 Task: Add Nature's Path Smart Bran Cereal to the cart.
Action: Mouse moved to (734, 275)
Screenshot: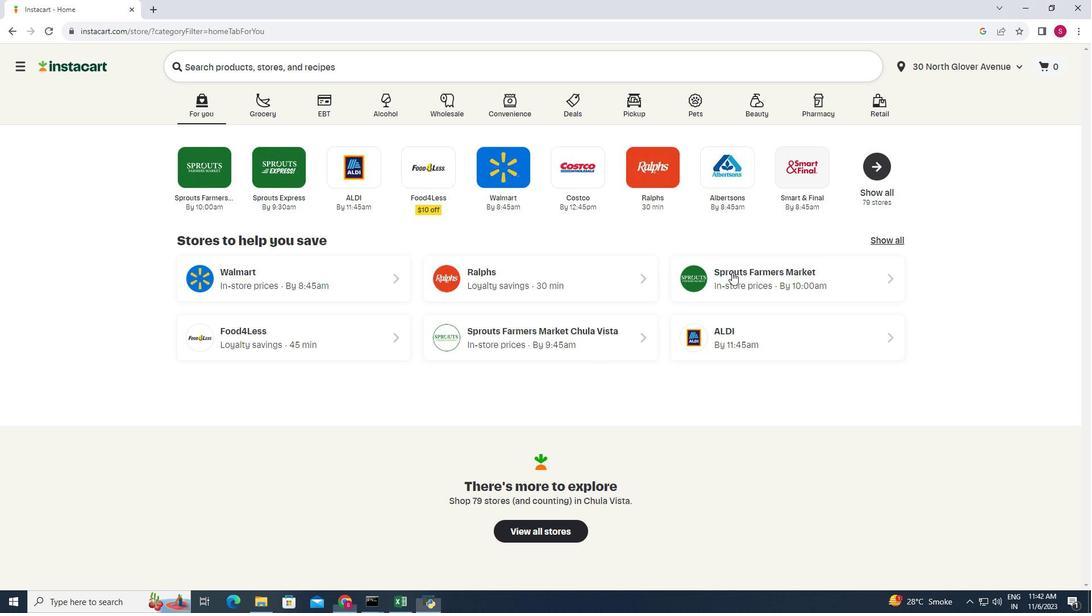 
Action: Mouse pressed left at (734, 275)
Screenshot: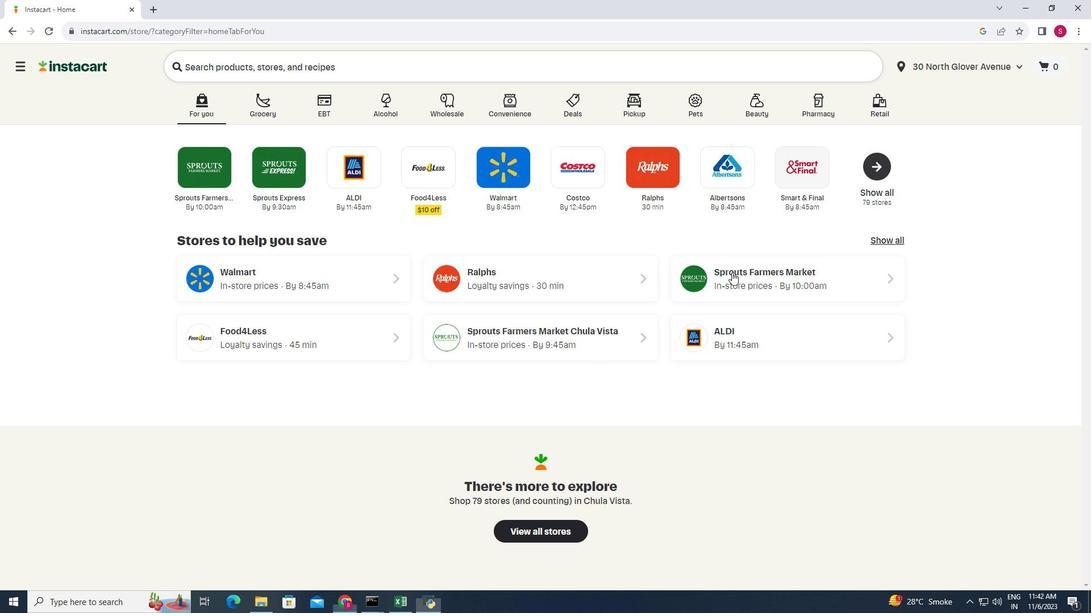 
Action: Mouse moved to (93, 446)
Screenshot: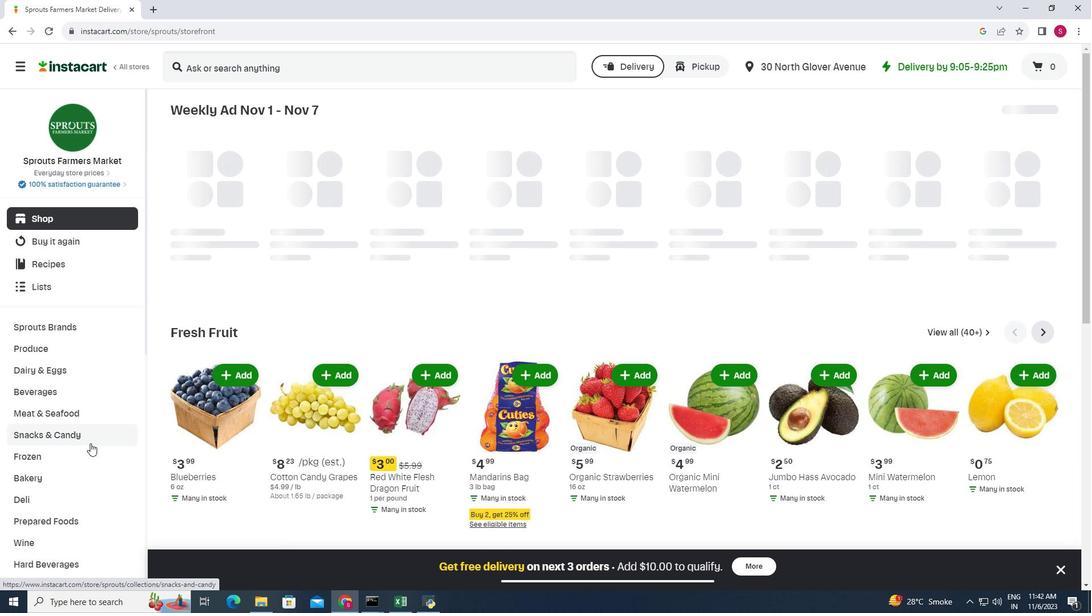 
Action: Mouse scrolled (93, 446) with delta (0, 0)
Screenshot: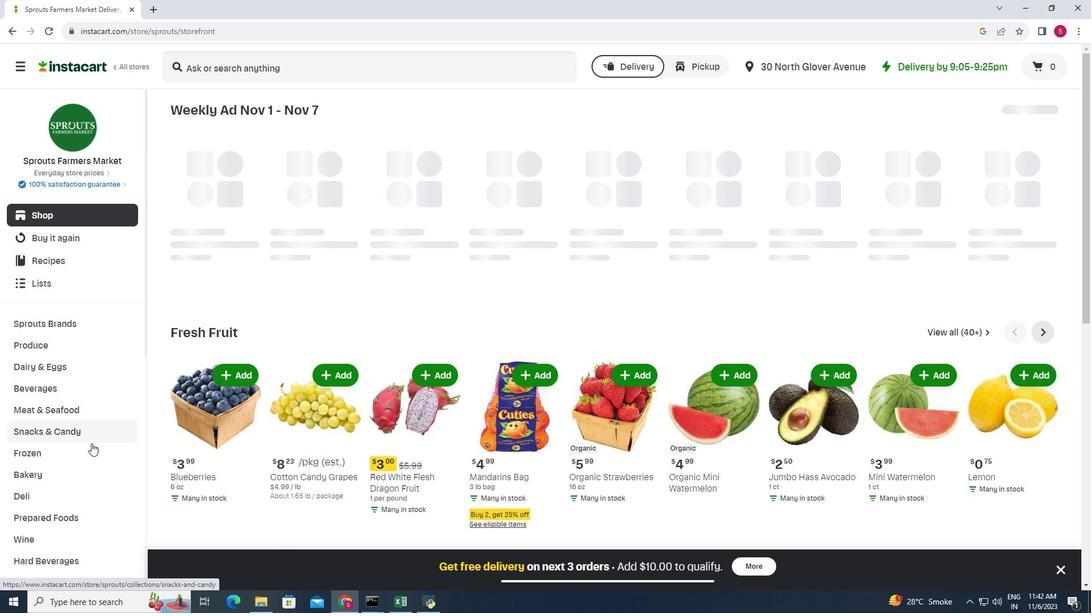 
Action: Mouse moved to (93, 446)
Screenshot: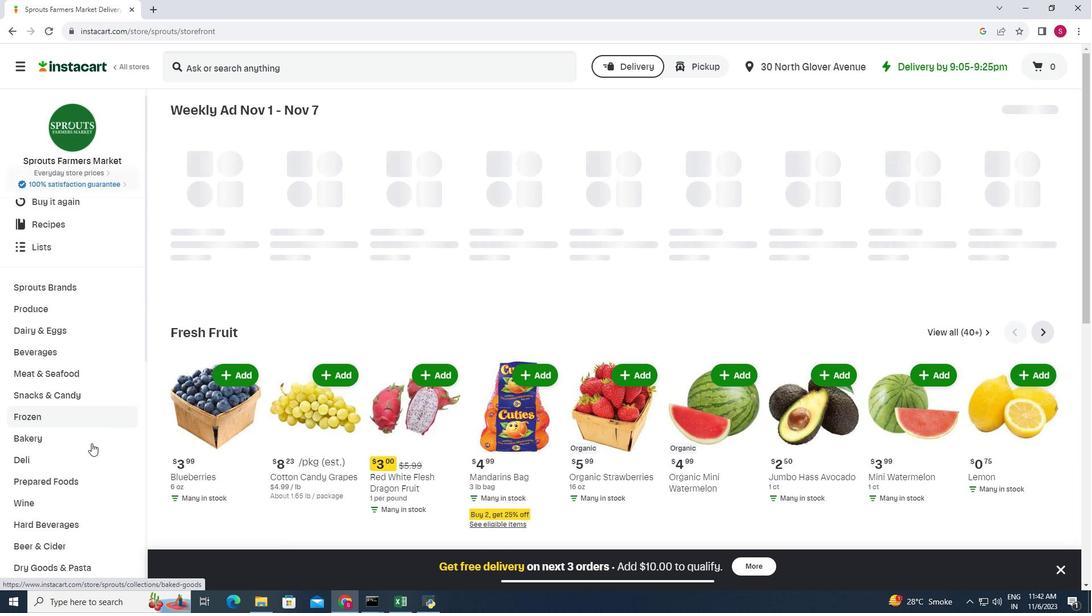 
Action: Mouse scrolled (93, 446) with delta (0, 0)
Screenshot: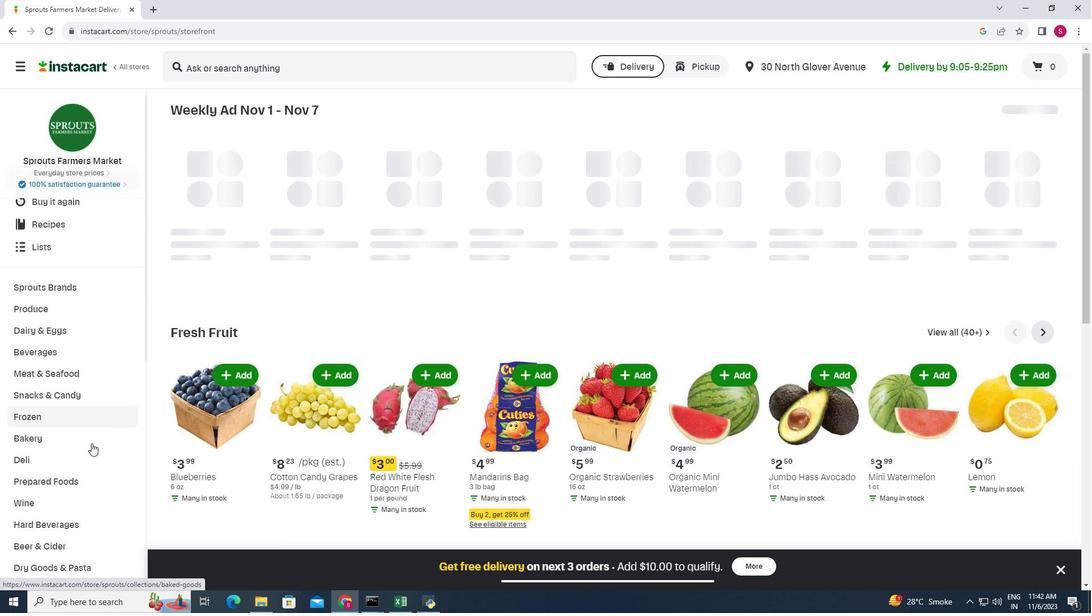 
Action: Mouse moved to (88, 459)
Screenshot: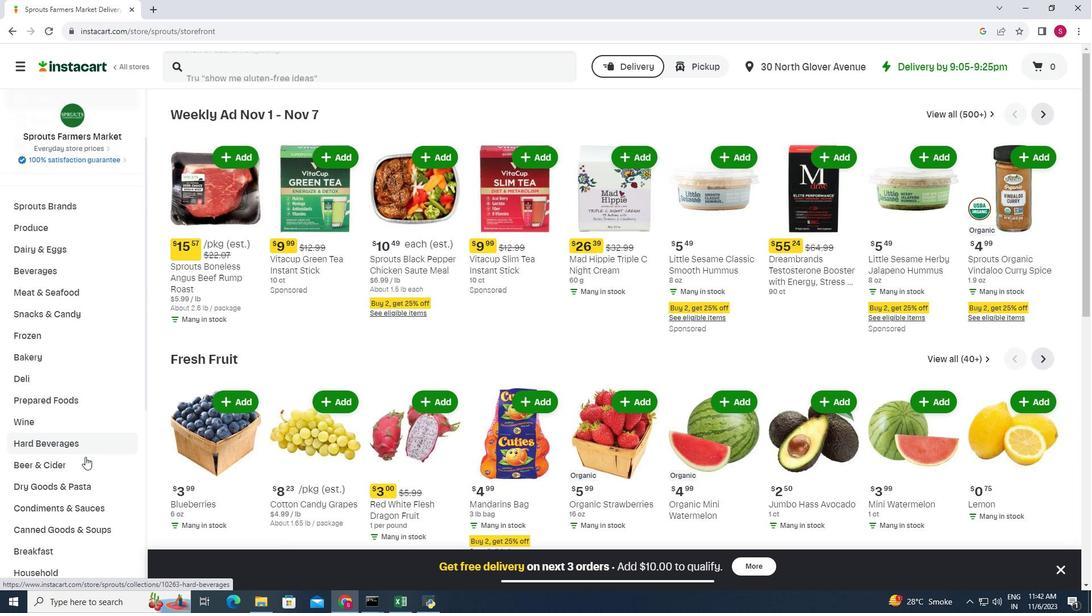 
Action: Mouse scrolled (88, 459) with delta (0, 0)
Screenshot: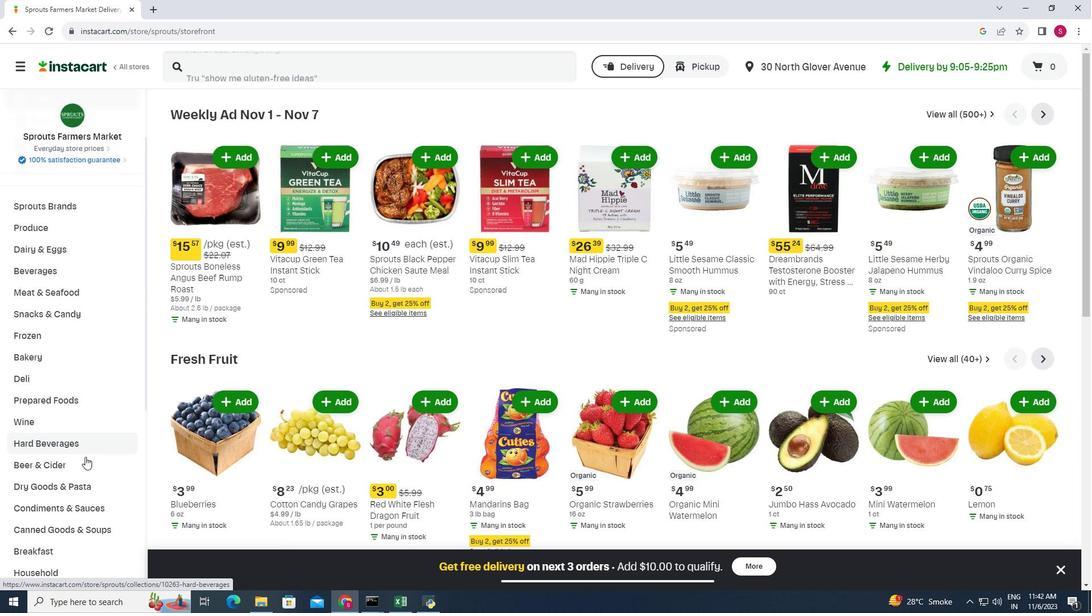 
Action: Mouse moved to (74, 501)
Screenshot: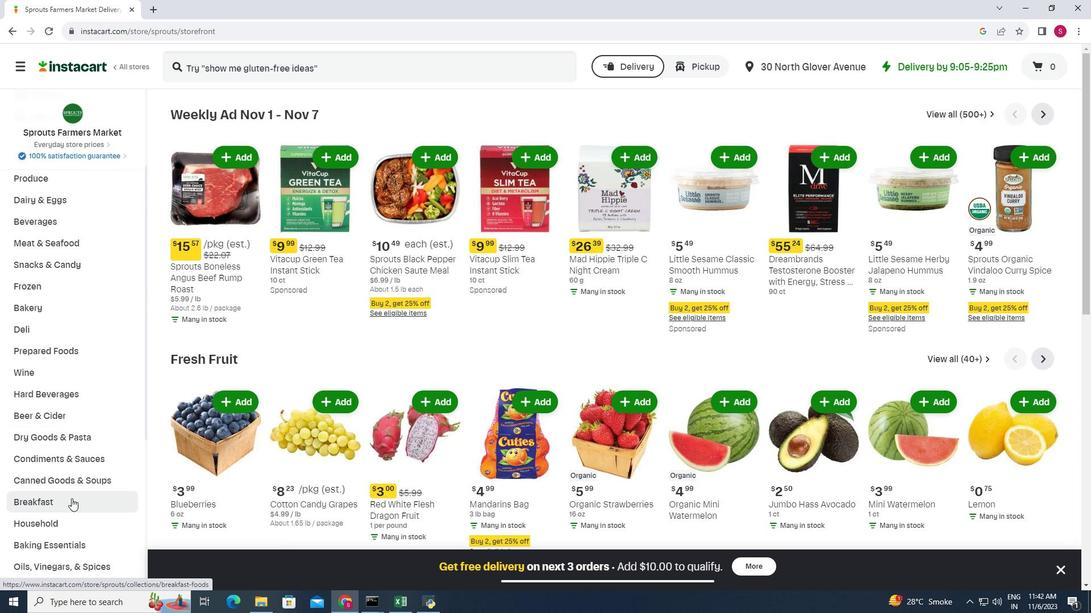 
Action: Mouse pressed left at (74, 501)
Screenshot: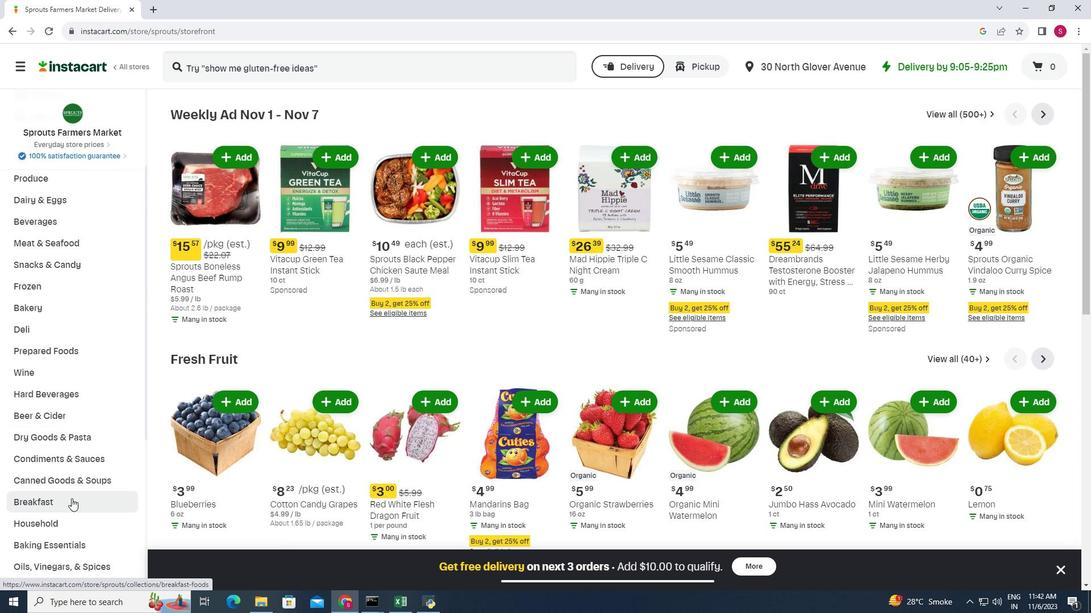 
Action: Mouse moved to (839, 139)
Screenshot: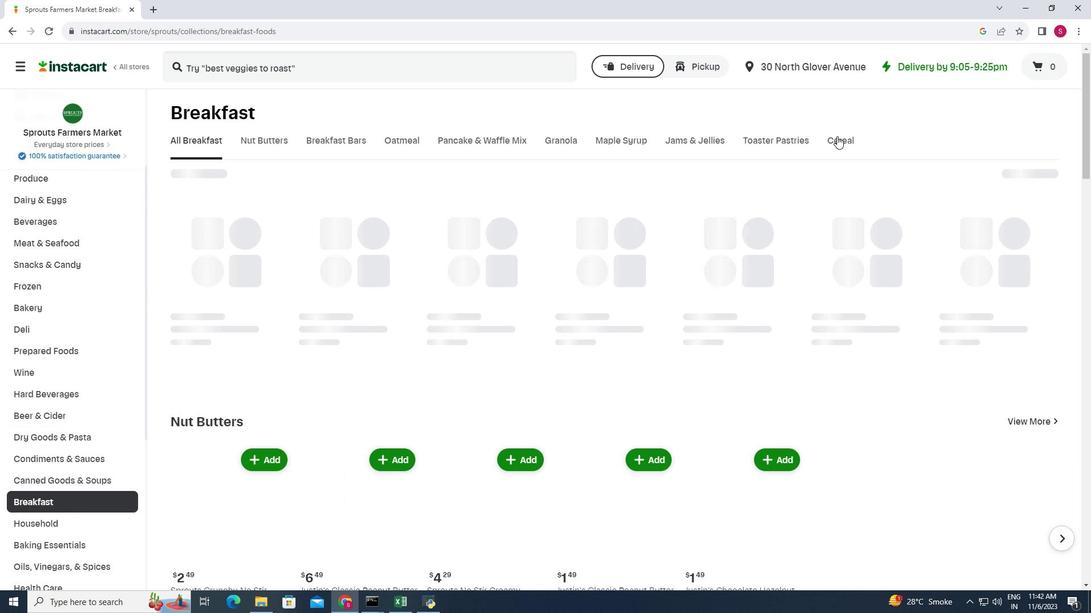 
Action: Mouse pressed left at (839, 139)
Screenshot: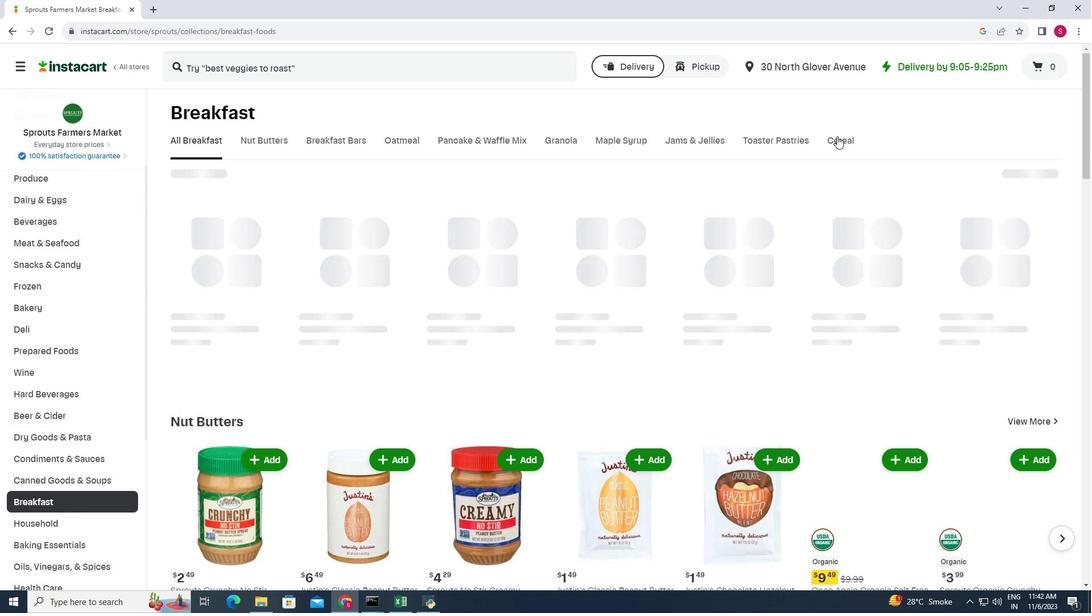 
Action: Mouse moved to (502, 181)
Screenshot: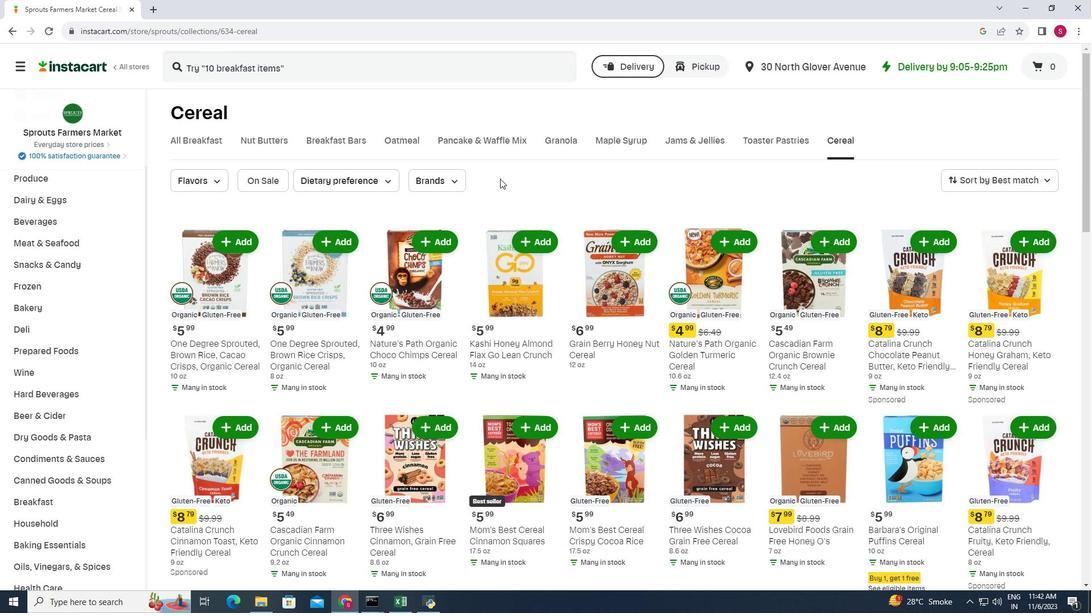
Action: Mouse scrolled (502, 181) with delta (0, 0)
Screenshot: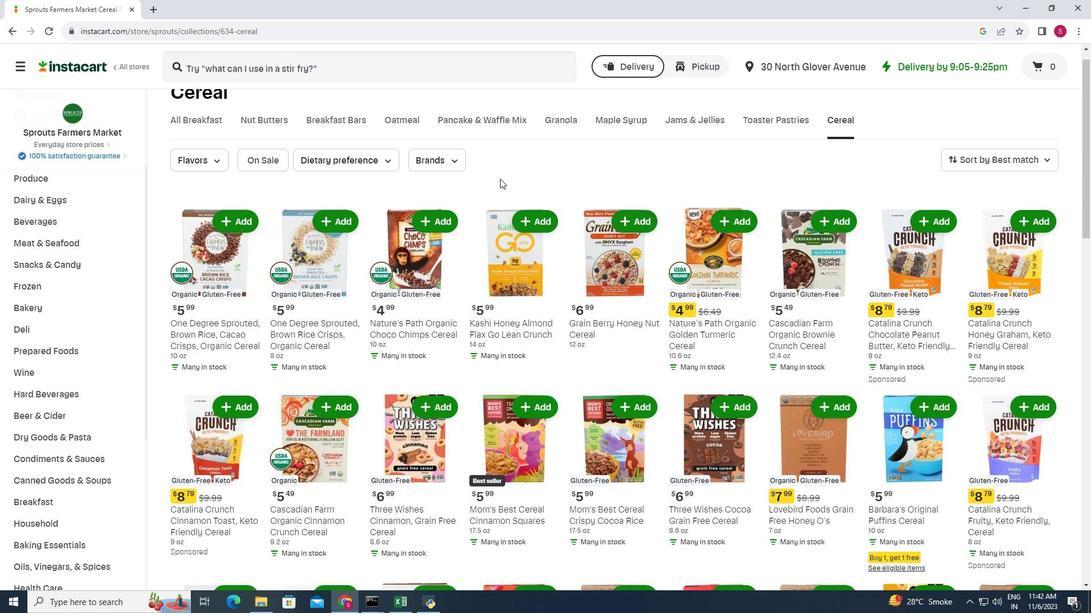 
Action: Mouse moved to (475, 204)
Screenshot: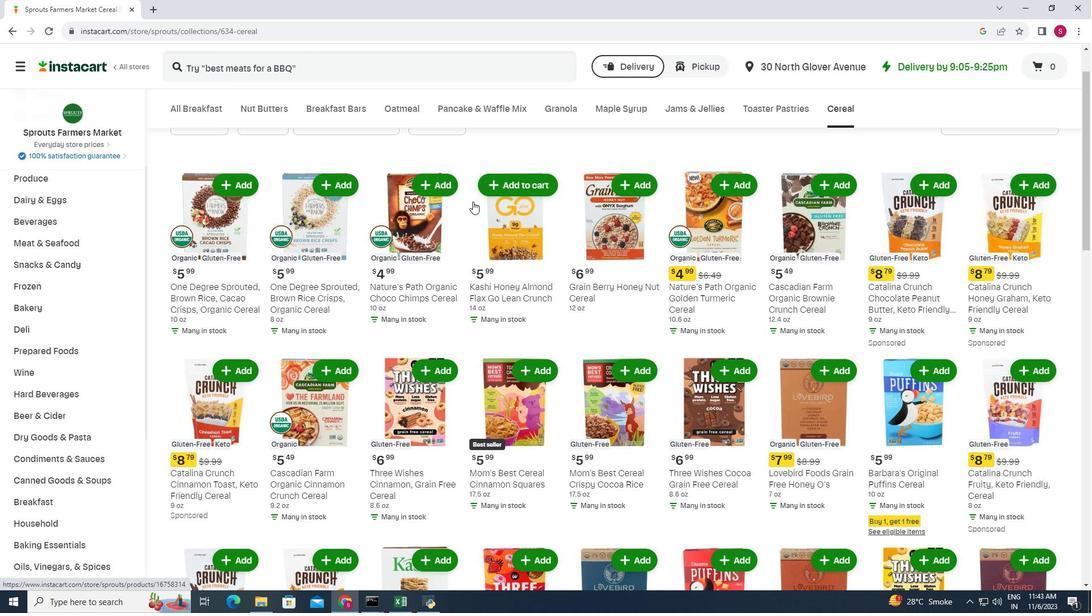 
Action: Mouse scrolled (475, 203) with delta (0, 0)
Screenshot: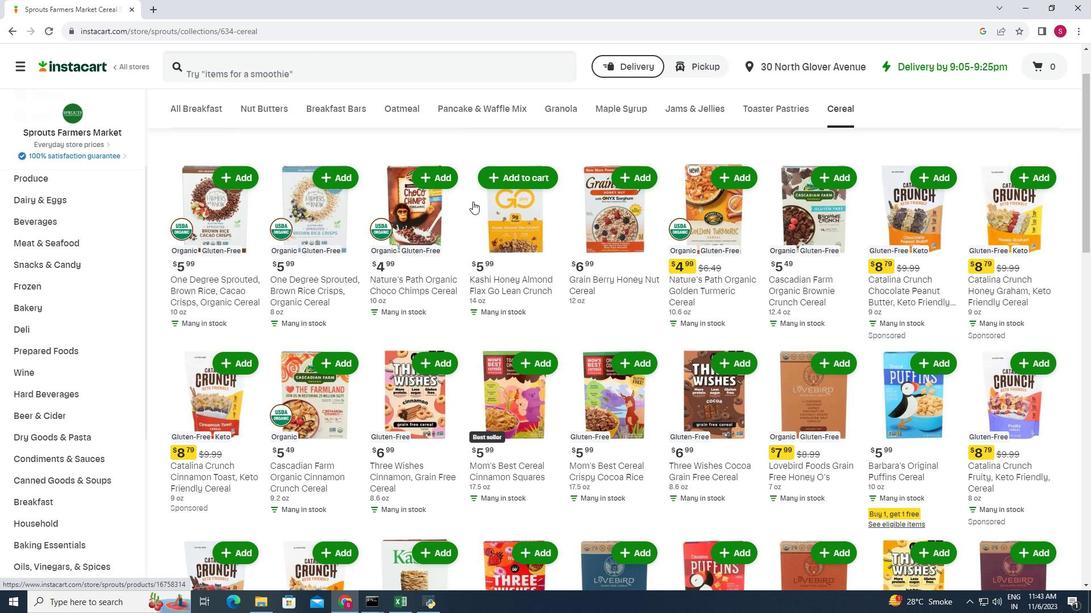 
Action: Mouse moved to (475, 204)
Screenshot: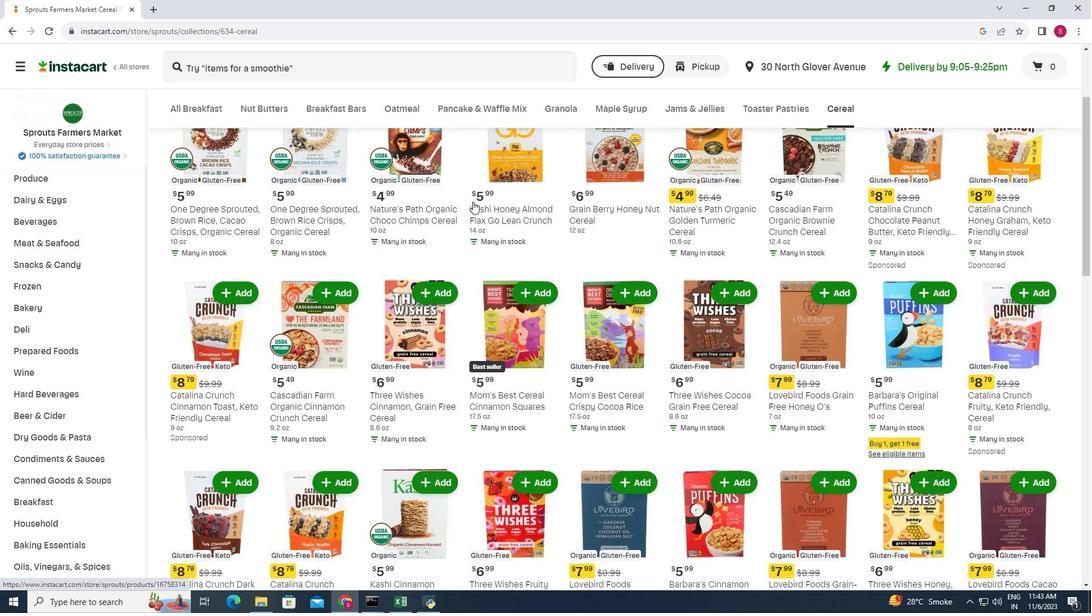 
Action: Mouse scrolled (475, 203) with delta (0, 0)
Screenshot: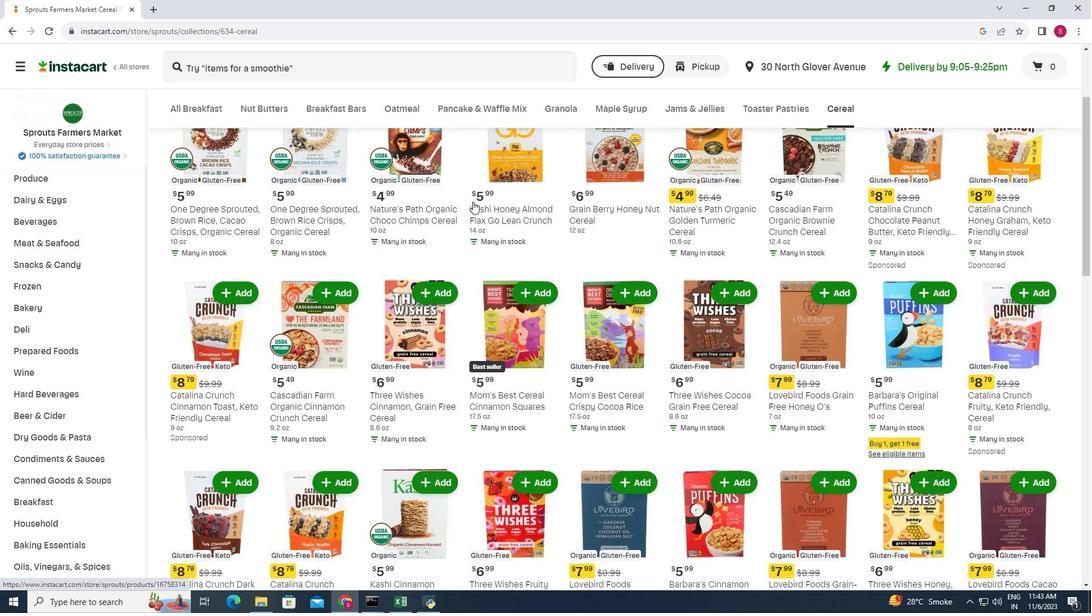
Action: Mouse moved to (461, 196)
Screenshot: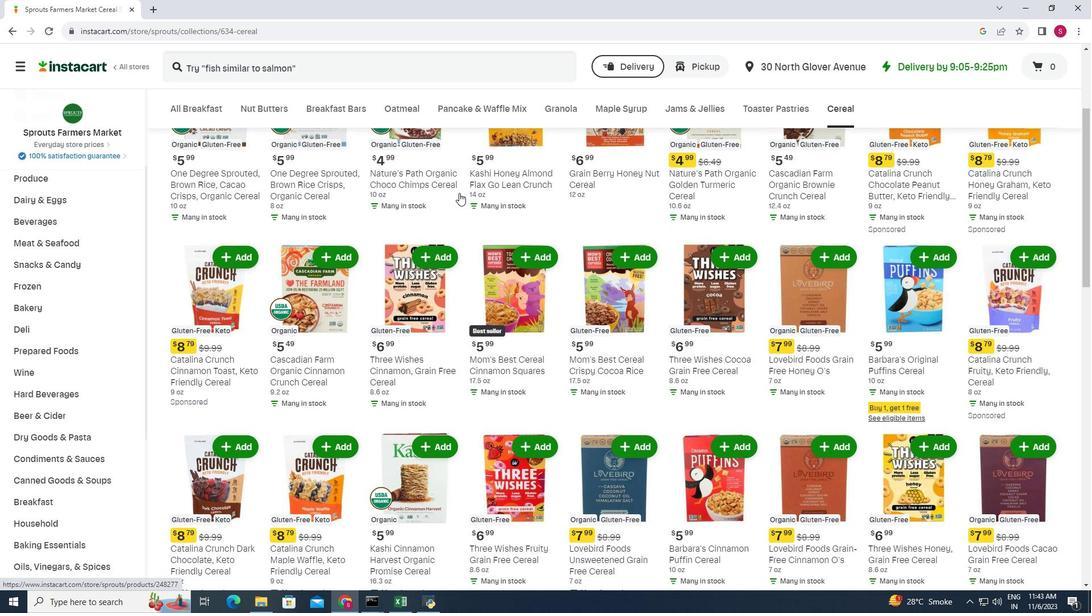 
Action: Mouse scrolled (461, 195) with delta (0, 0)
Screenshot: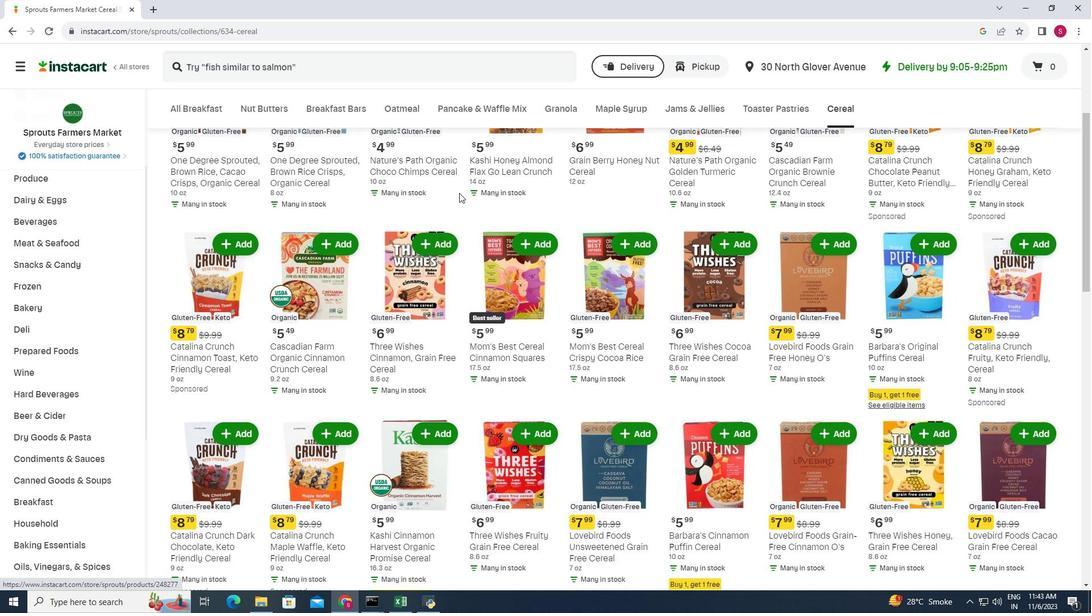 
Action: Mouse moved to (462, 196)
Screenshot: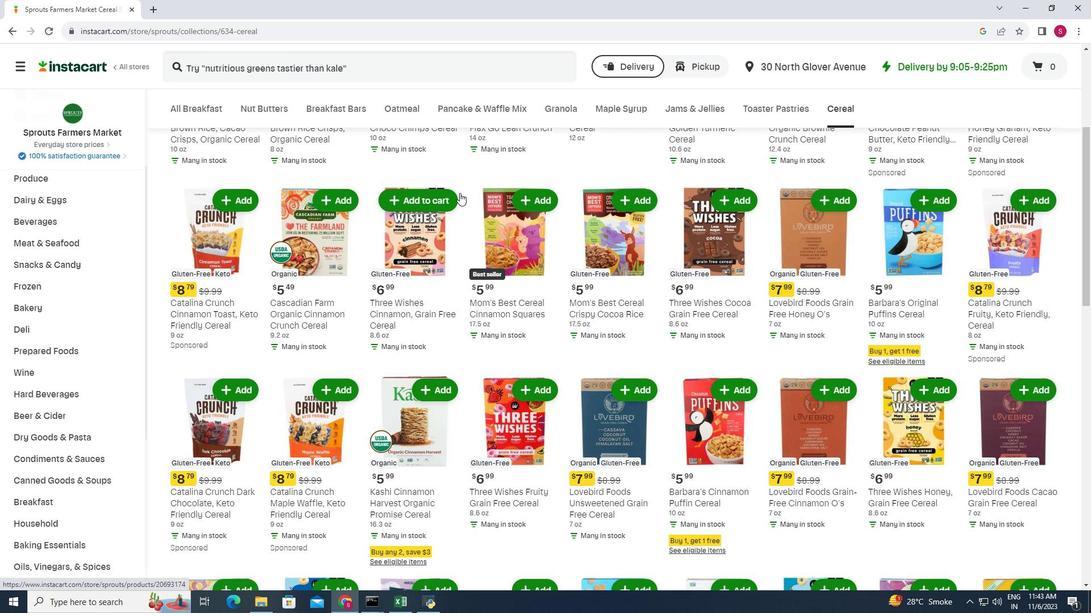 
Action: Mouse scrolled (462, 195) with delta (0, 0)
Screenshot: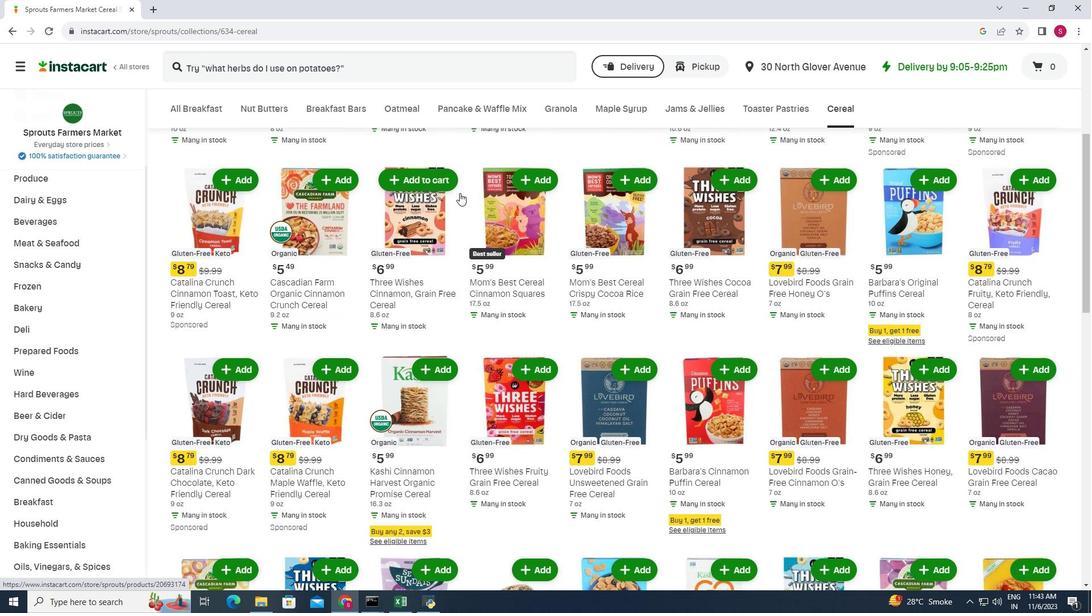 
Action: Mouse scrolled (462, 195) with delta (0, 0)
Screenshot: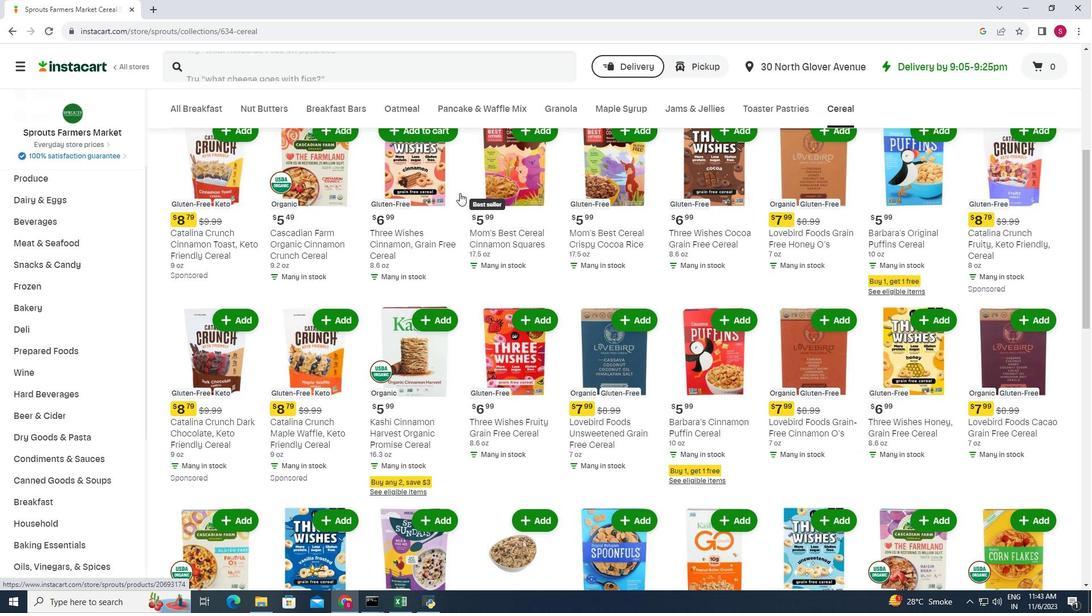 
Action: Mouse scrolled (462, 195) with delta (0, 0)
Screenshot: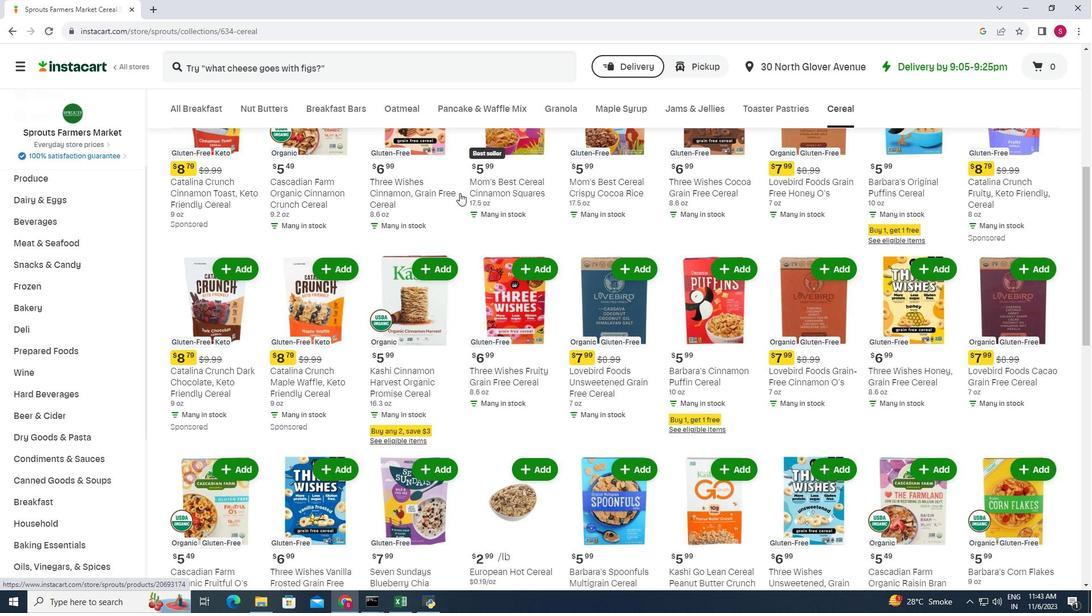 
Action: Mouse moved to (464, 196)
Screenshot: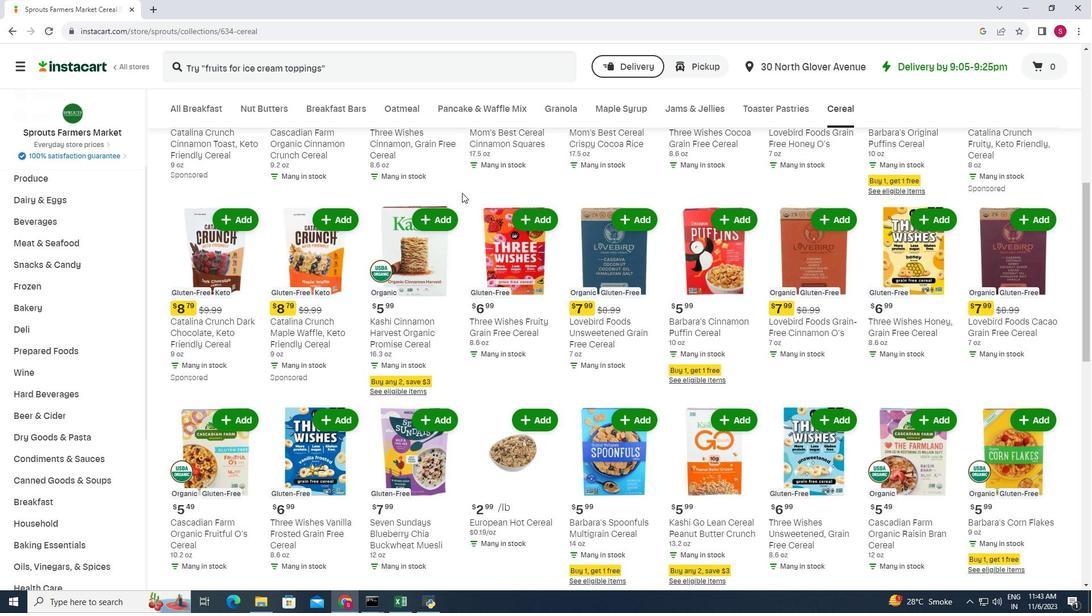 
Action: Mouse scrolled (464, 195) with delta (0, 0)
Screenshot: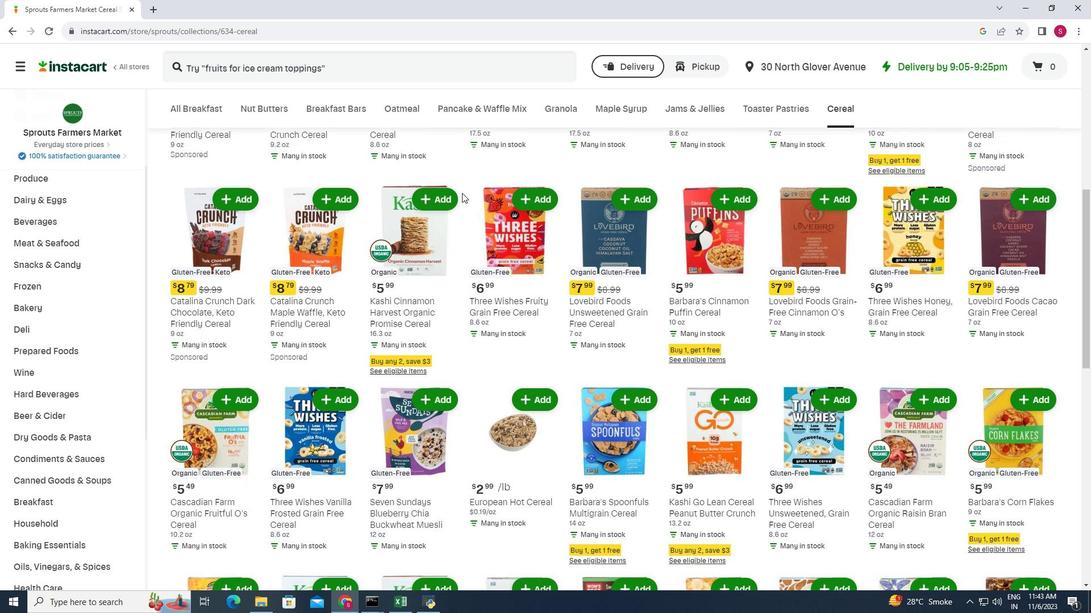 
Action: Mouse scrolled (464, 195) with delta (0, 0)
Screenshot: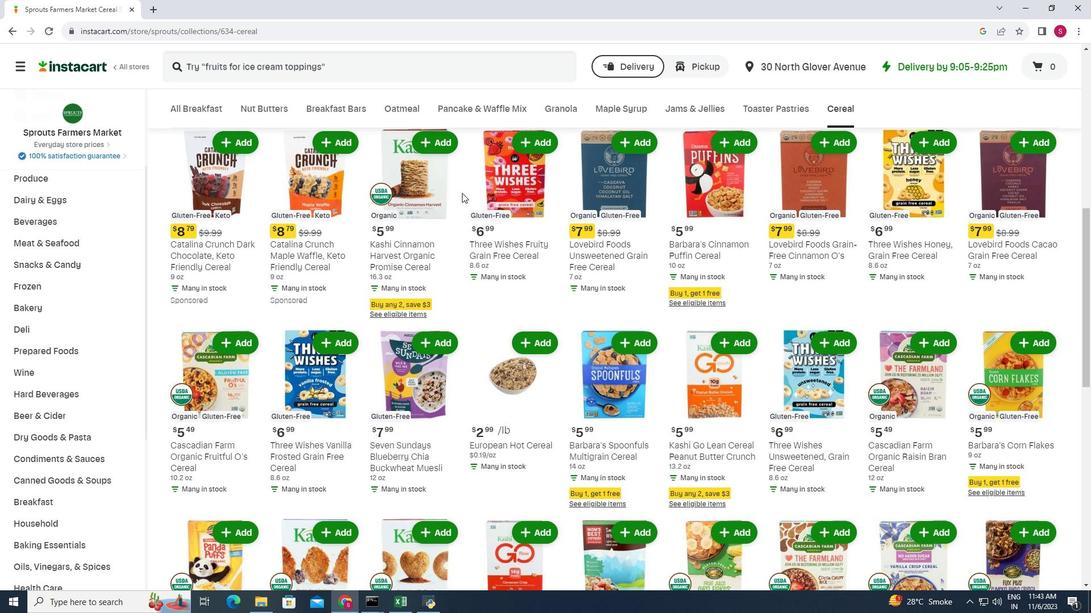 
Action: Mouse scrolled (464, 195) with delta (0, 0)
Screenshot: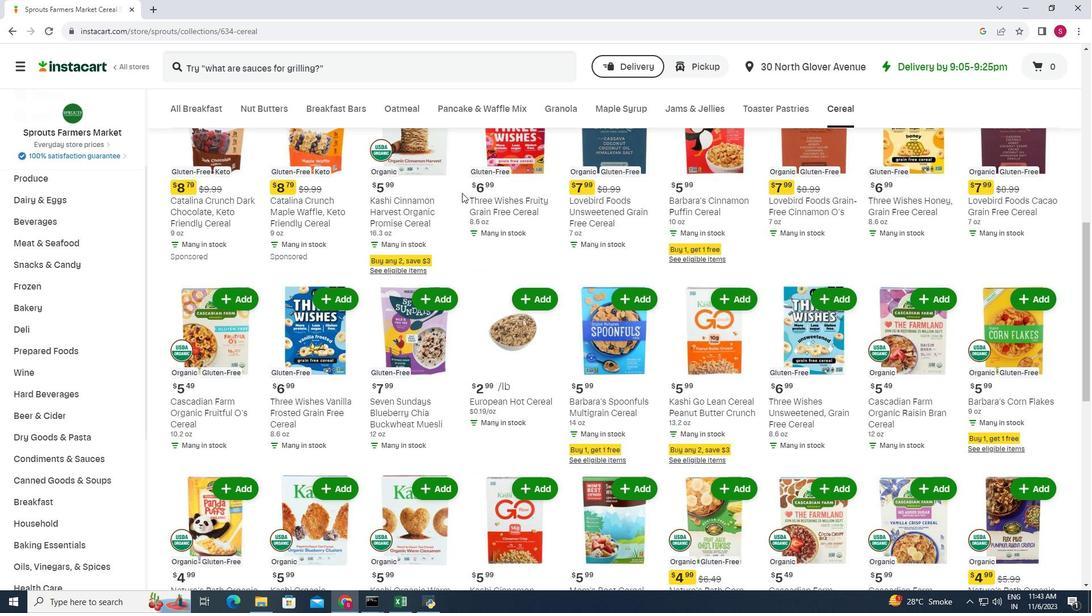 
Action: Mouse scrolled (464, 195) with delta (0, 0)
Screenshot: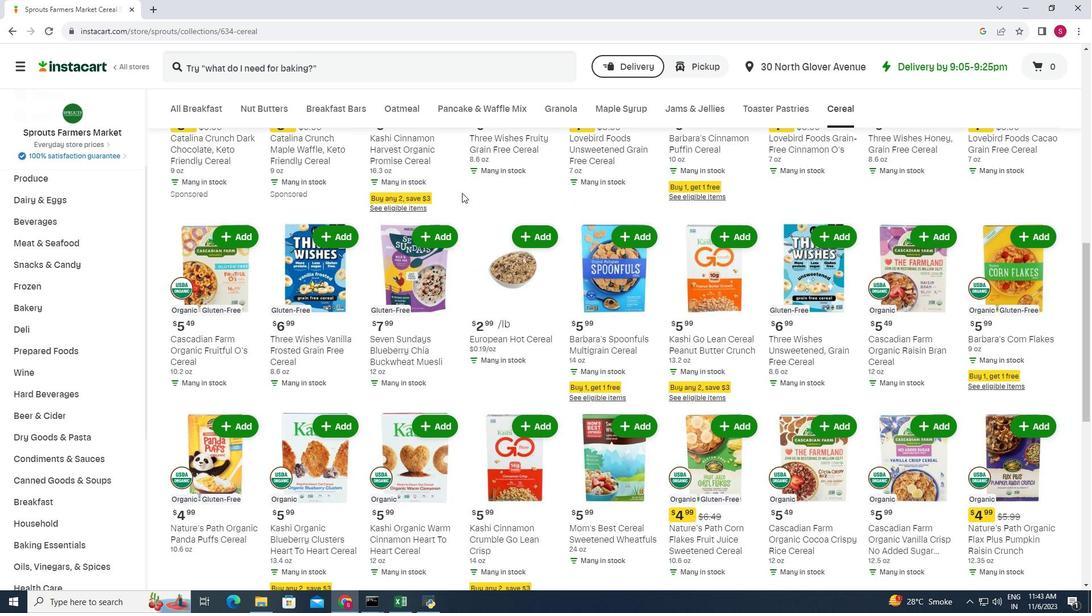 
Action: Mouse moved to (464, 195)
Screenshot: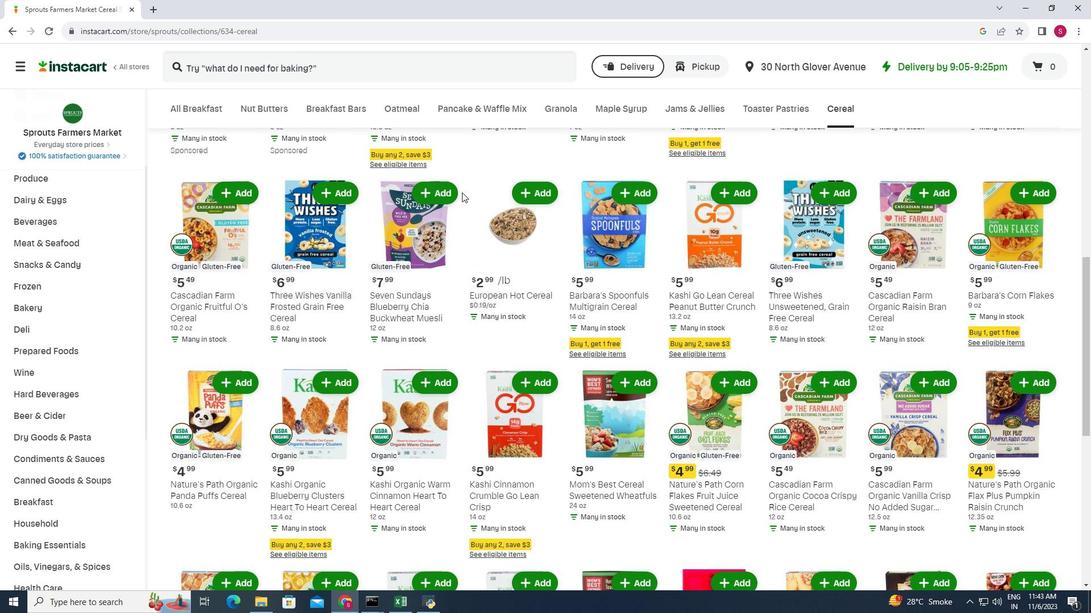 
Action: Mouse scrolled (464, 194) with delta (0, 0)
Screenshot: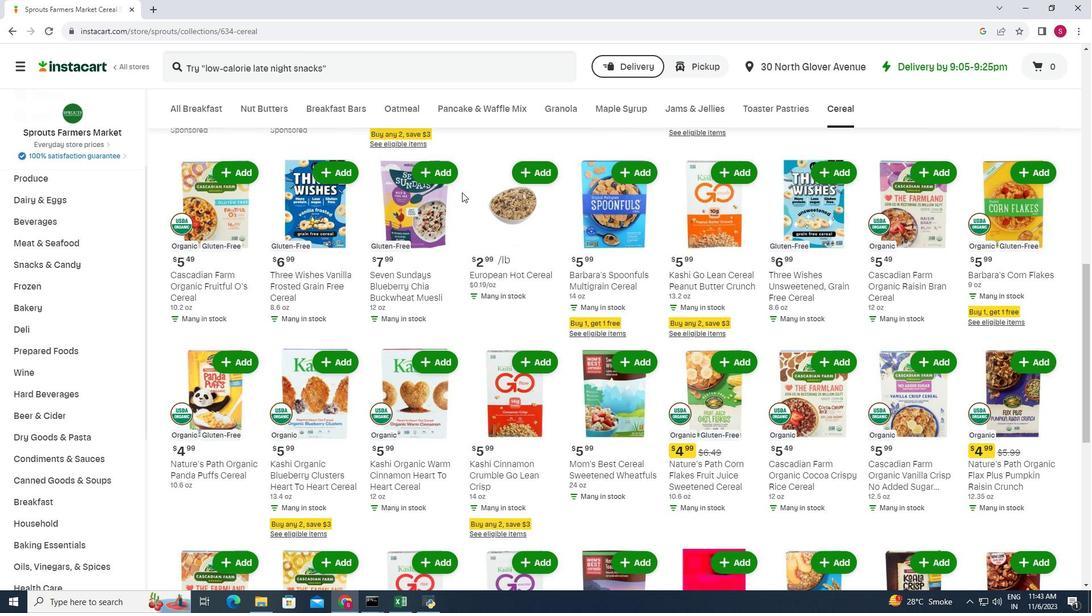 
Action: Mouse moved to (465, 195)
Screenshot: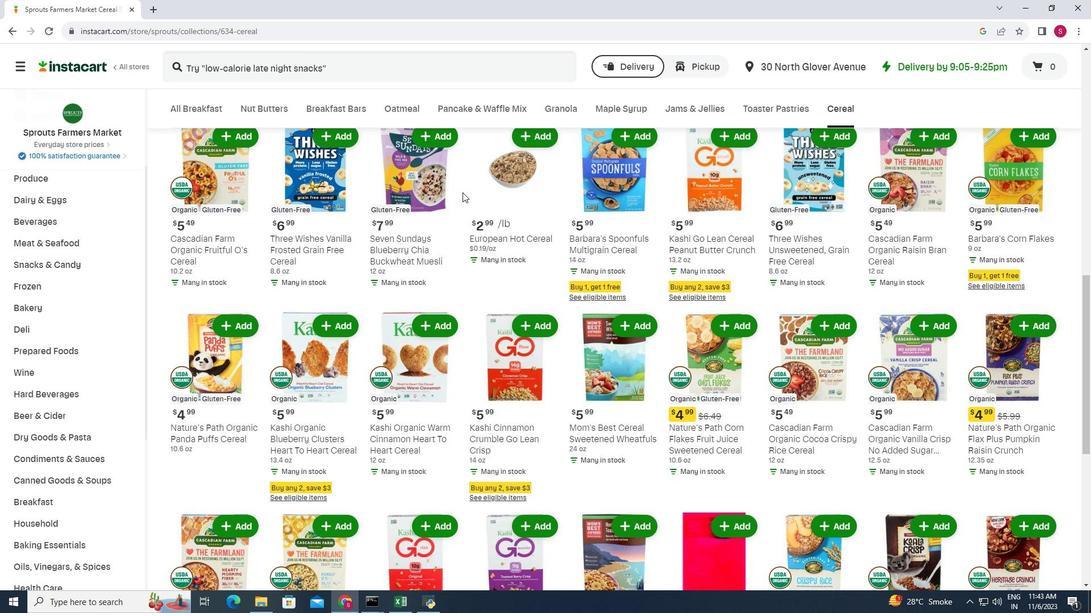 
Action: Mouse scrolled (465, 194) with delta (0, 0)
Screenshot: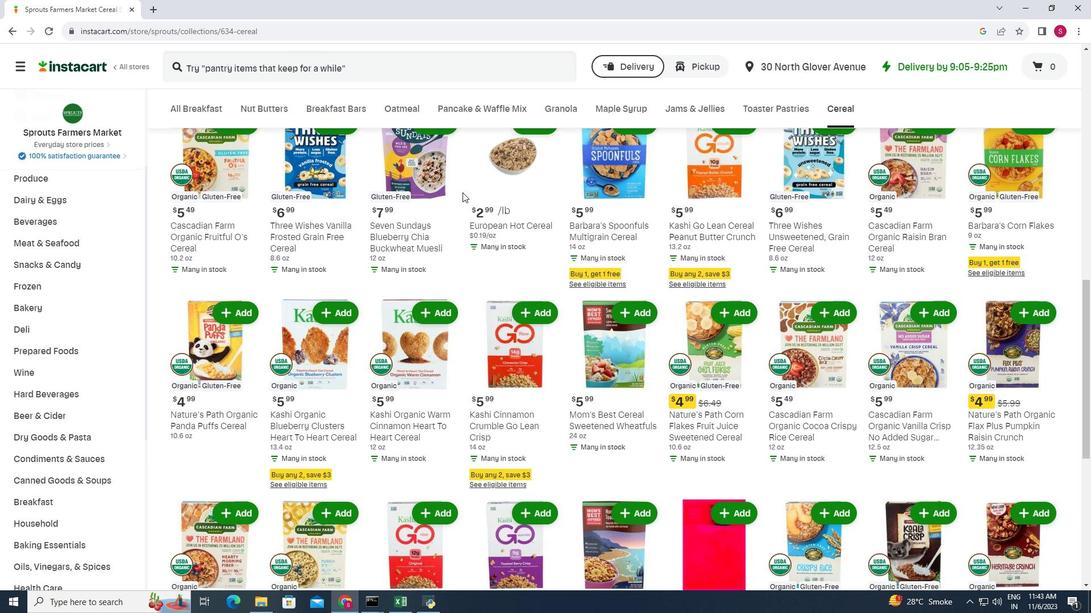 
Action: Mouse moved to (465, 194)
Screenshot: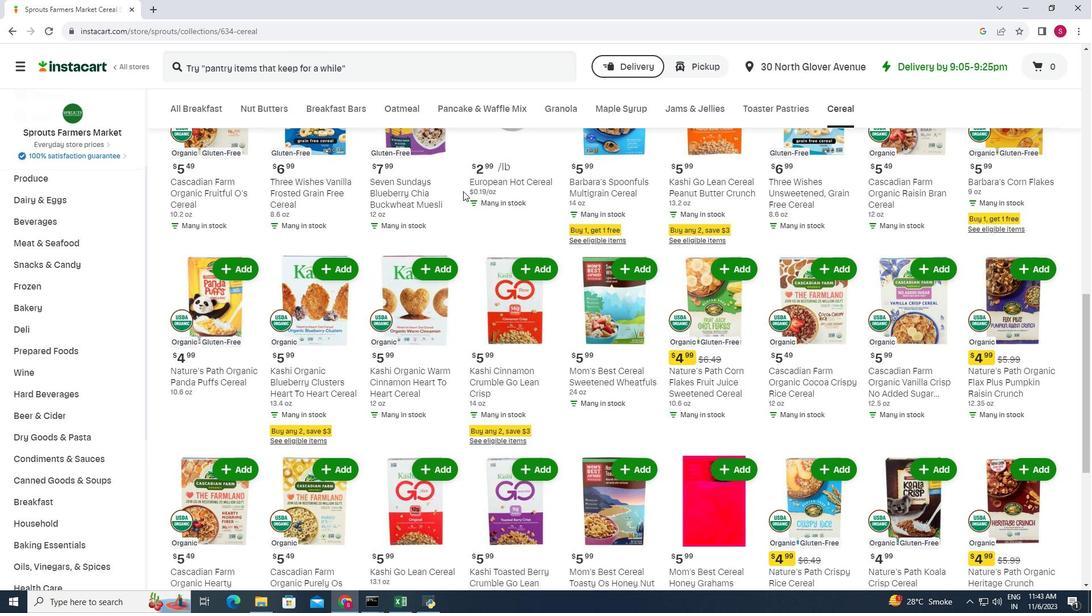 
Action: Mouse scrolled (465, 193) with delta (0, 0)
Screenshot: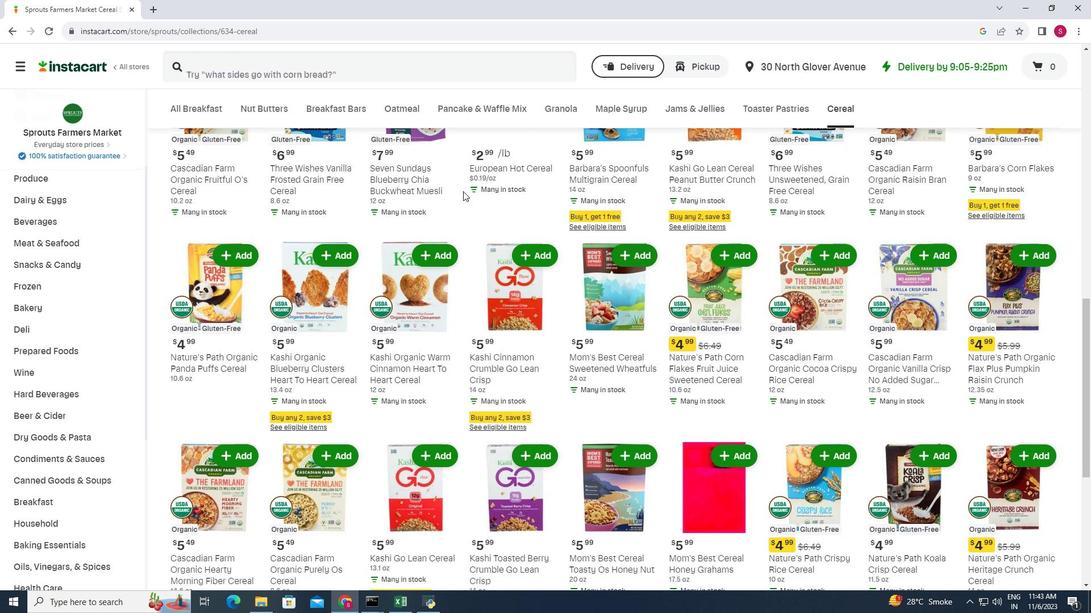 
Action: Mouse scrolled (465, 193) with delta (0, 0)
Screenshot: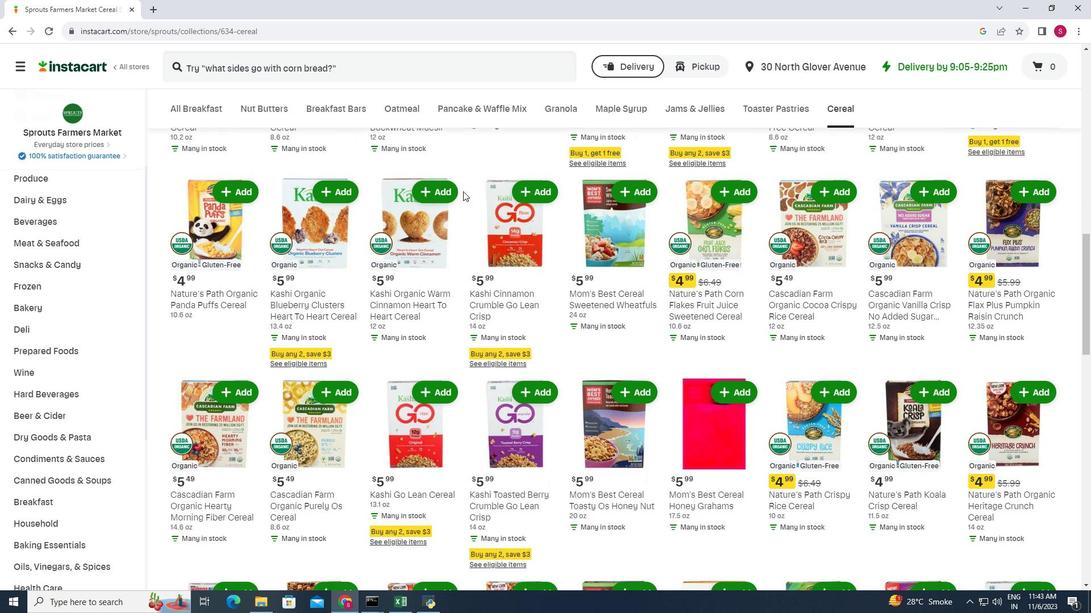 
Action: Mouse scrolled (465, 193) with delta (0, 0)
Screenshot: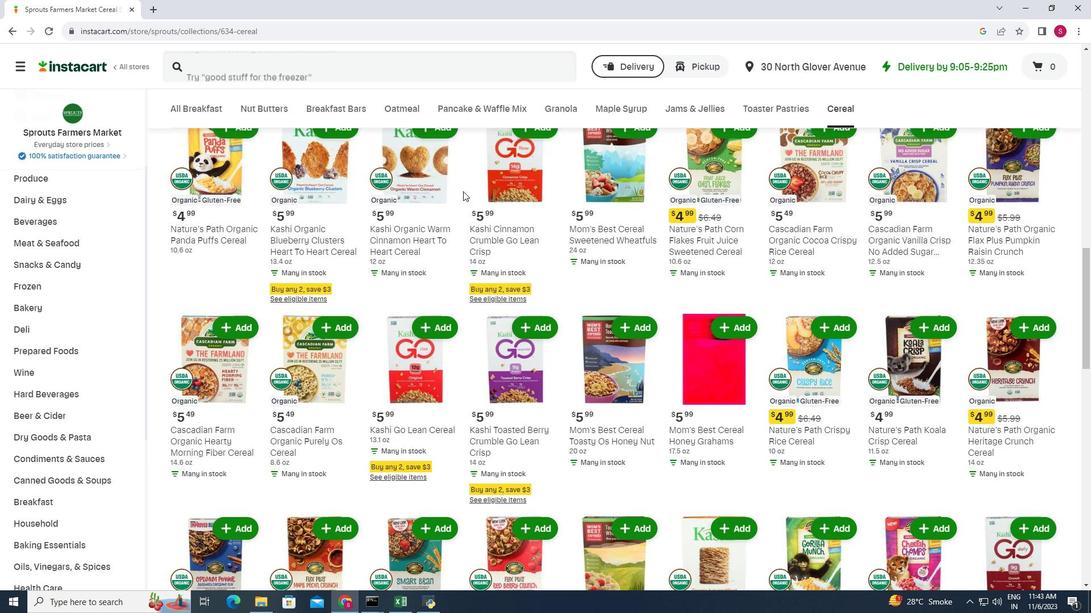 
Action: Mouse scrolled (465, 193) with delta (0, 0)
Screenshot: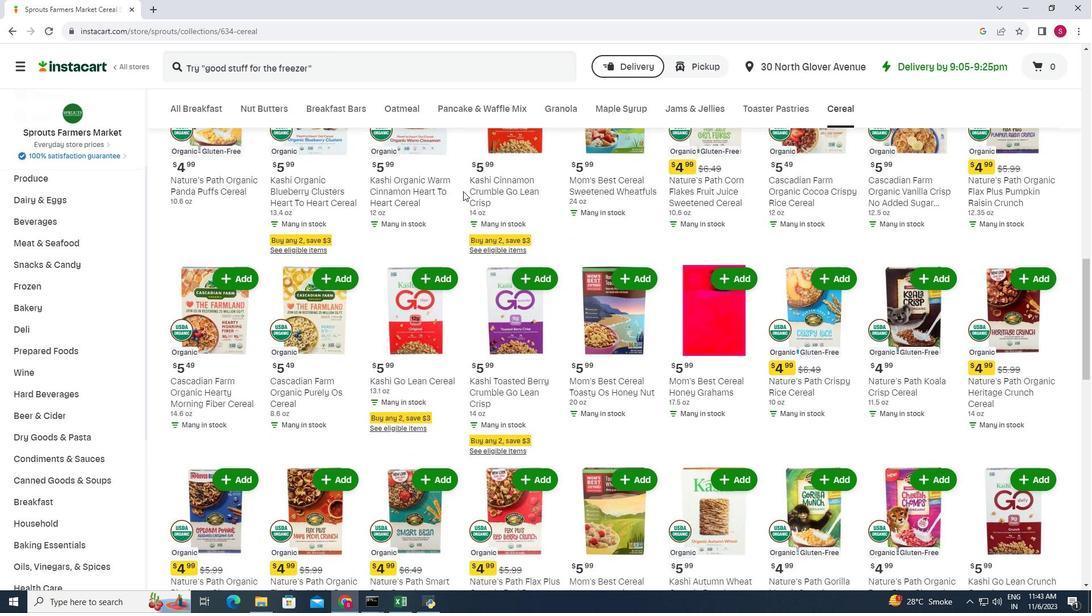 
Action: Mouse scrolled (465, 193) with delta (0, 0)
Screenshot: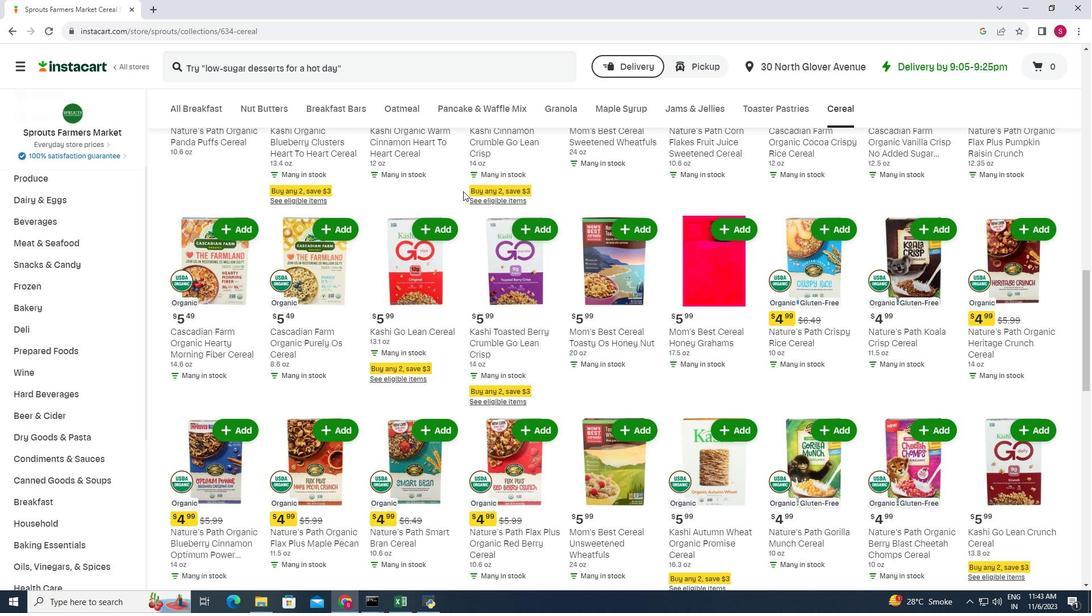 
Action: Mouse scrolled (465, 193) with delta (0, 0)
Screenshot: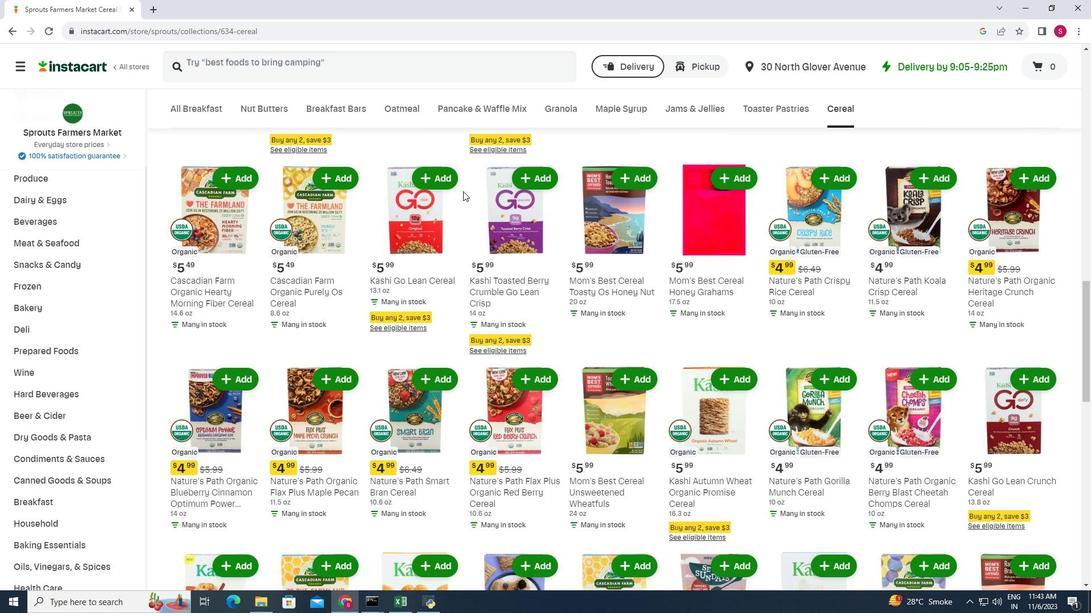 
Action: Mouse scrolled (465, 193) with delta (0, 0)
Screenshot: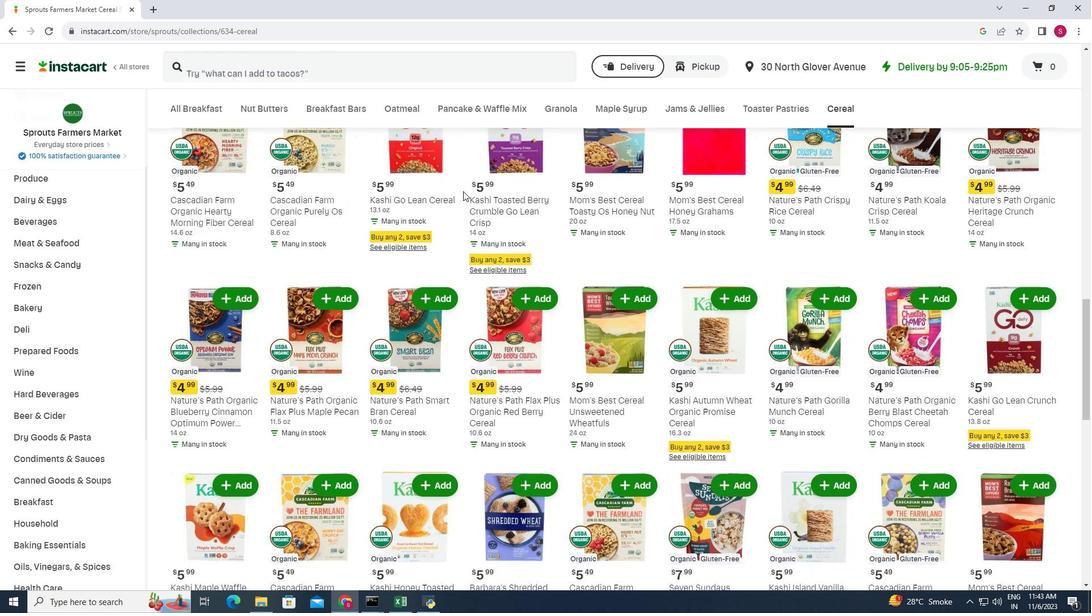 
Action: Mouse scrolled (465, 193) with delta (0, 0)
Screenshot: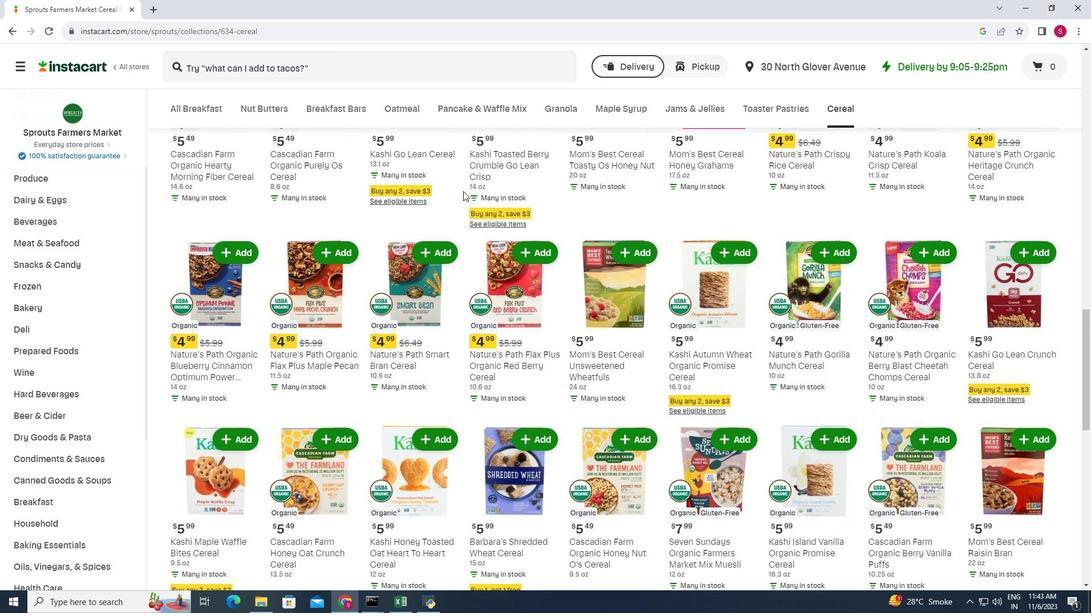 
Action: Mouse scrolled (465, 194) with delta (0, 0)
Screenshot: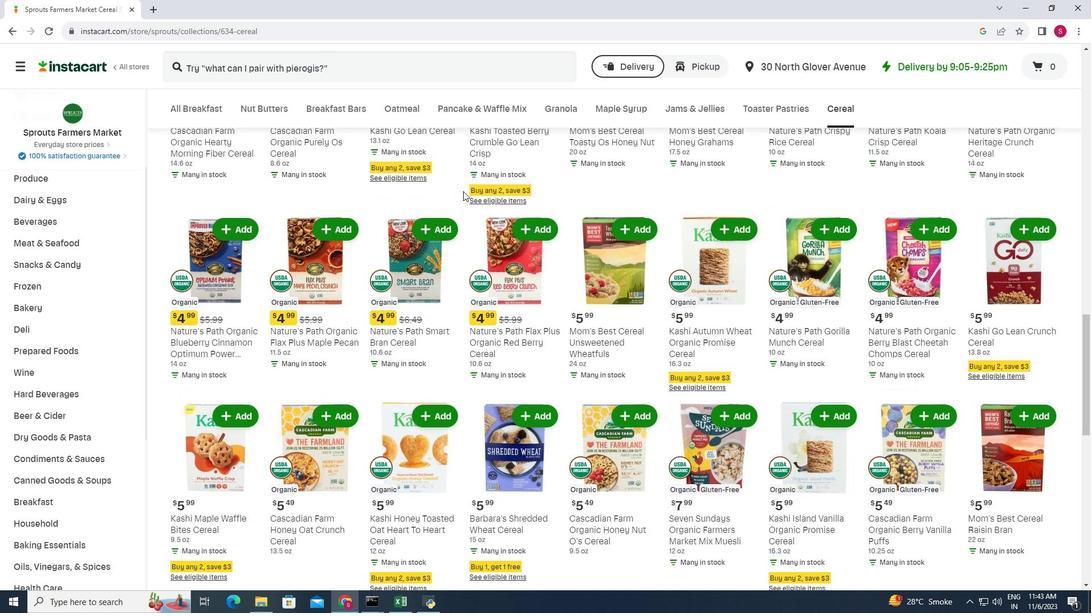 
Action: Mouse moved to (439, 276)
Screenshot: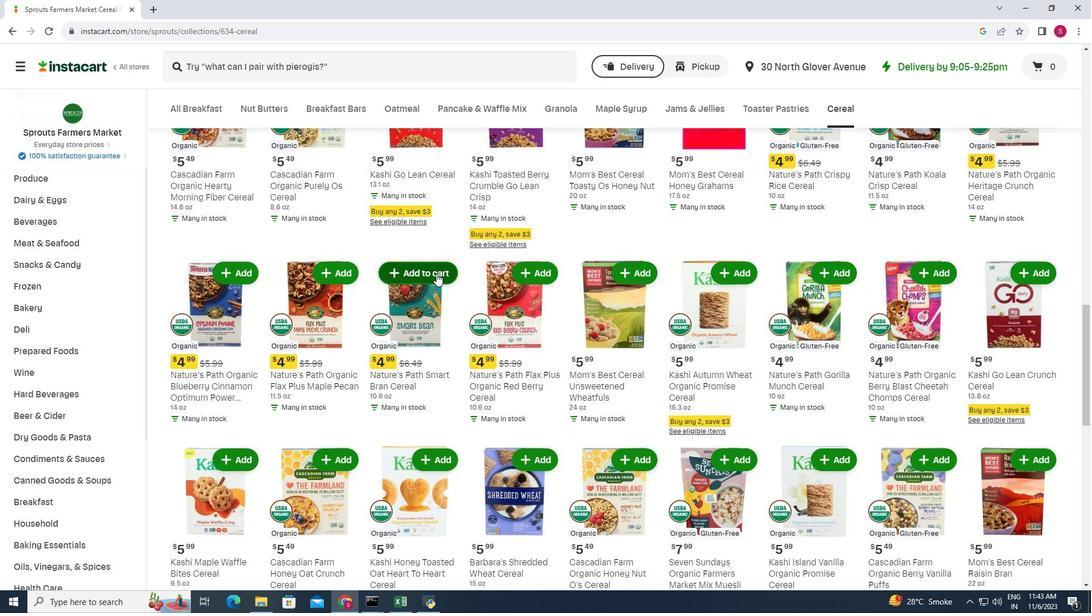 
Action: Mouse pressed left at (439, 276)
Screenshot: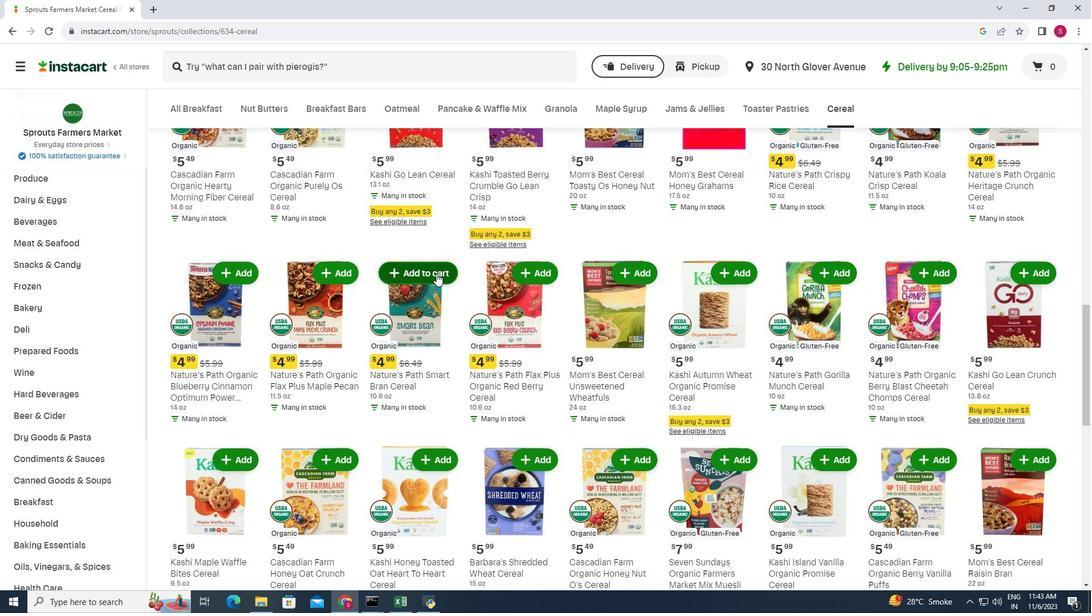 
Action: Mouse moved to (442, 225)
Screenshot: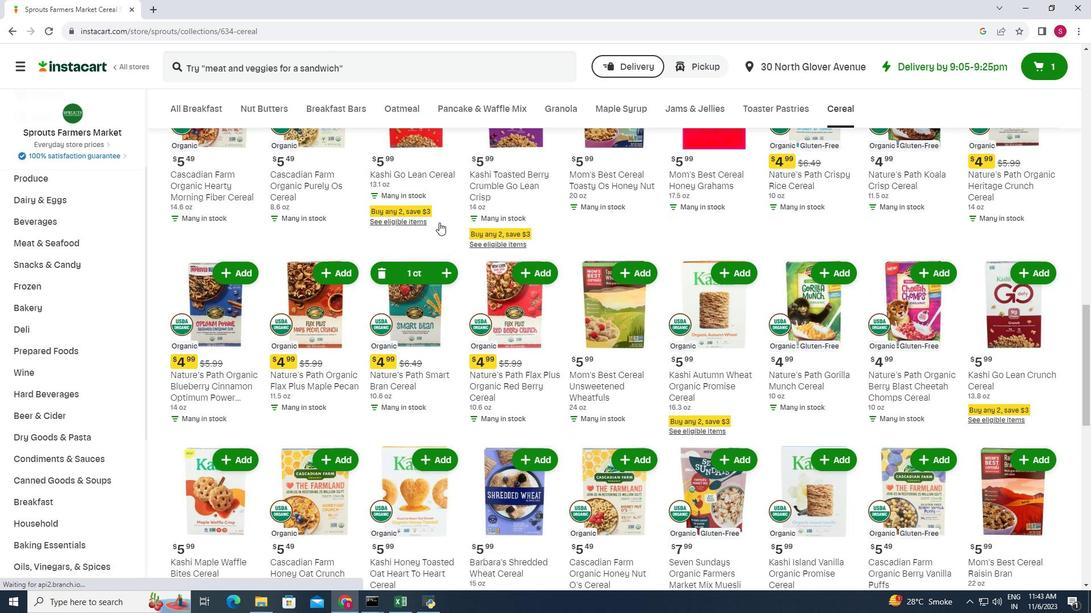 
